 Task: Sort the products in the category "Kid's Vitamins & Supplements" by relevance.
Action: Mouse moved to (253, 118)
Screenshot: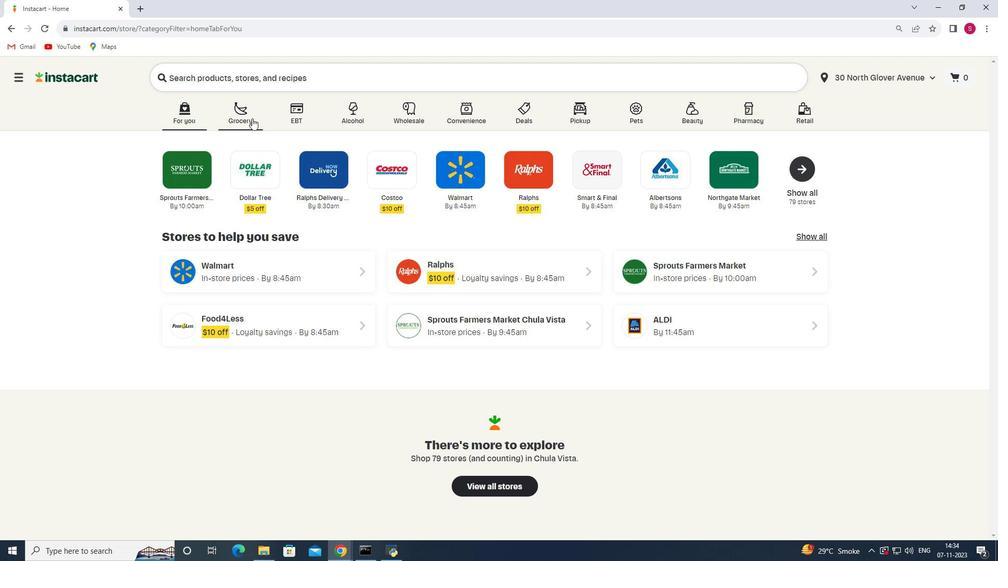 
Action: Mouse pressed left at (253, 118)
Screenshot: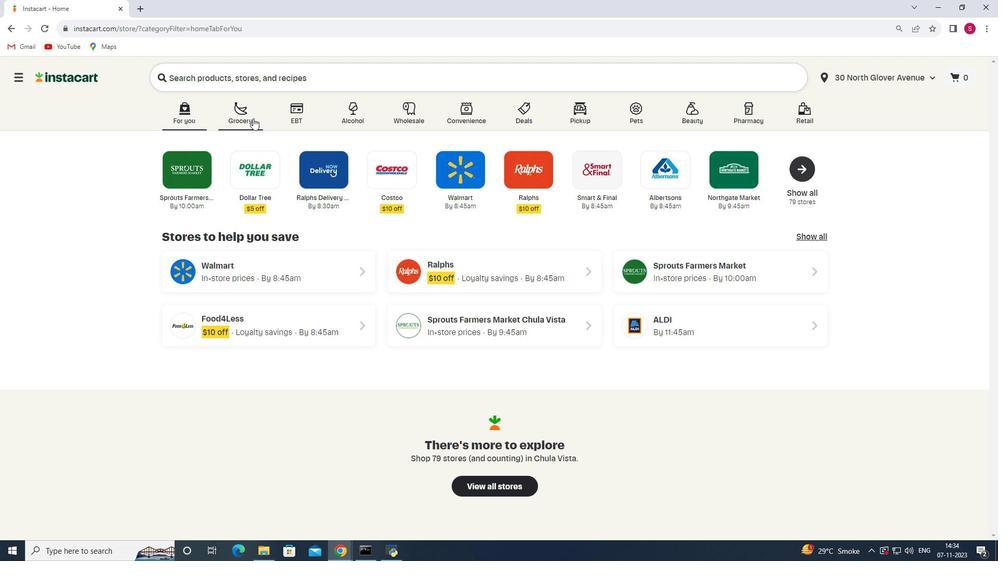 
Action: Mouse moved to (256, 299)
Screenshot: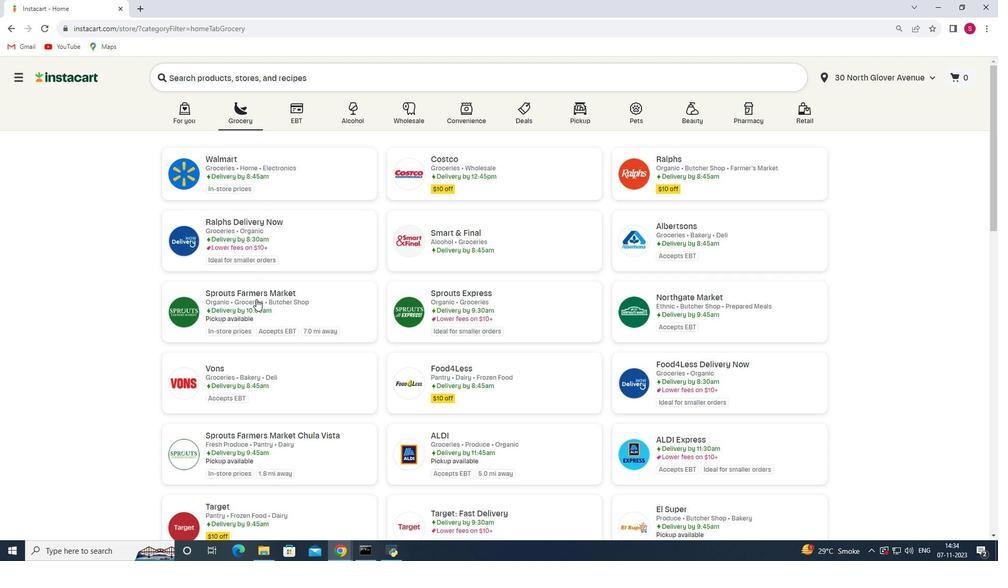 
Action: Mouse pressed left at (256, 299)
Screenshot: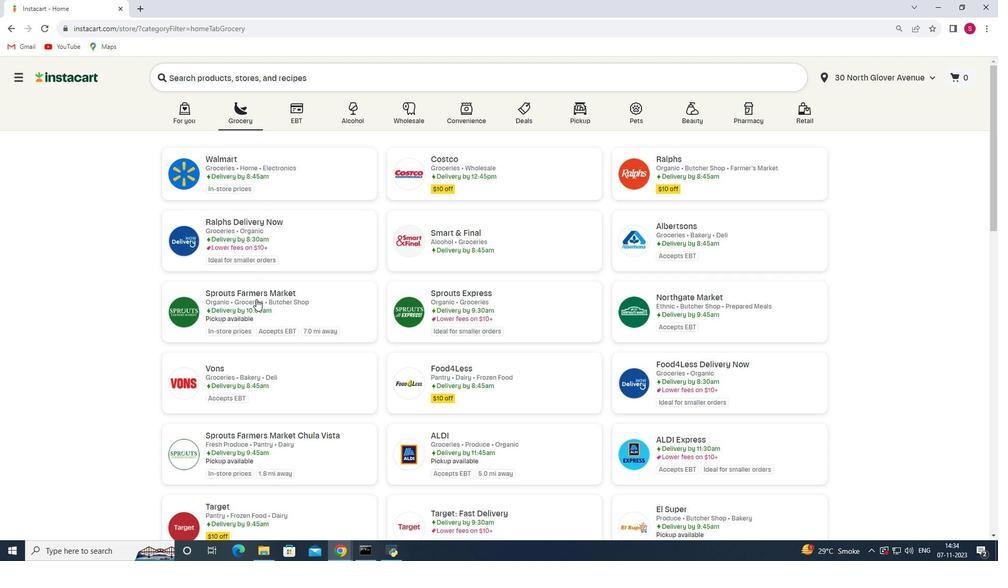 
Action: Mouse moved to (93, 323)
Screenshot: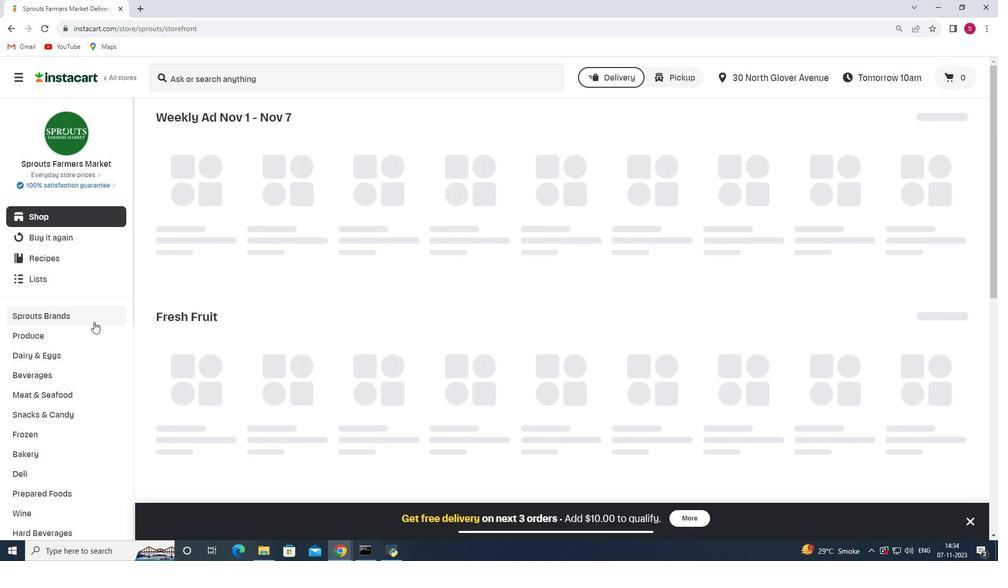 
Action: Mouse scrolled (93, 322) with delta (0, 0)
Screenshot: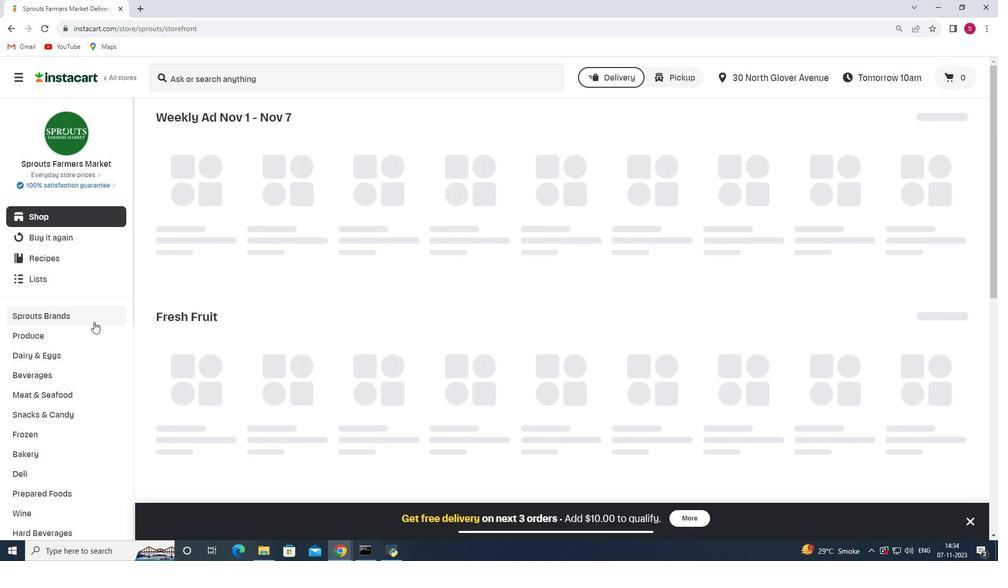 
Action: Mouse scrolled (93, 322) with delta (0, 0)
Screenshot: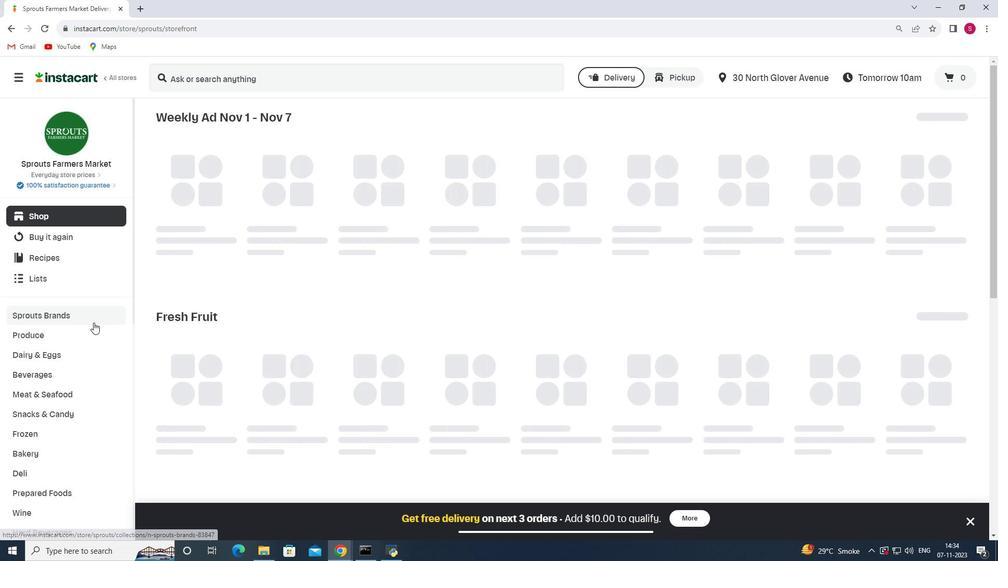 
Action: Mouse scrolled (93, 322) with delta (0, 0)
Screenshot: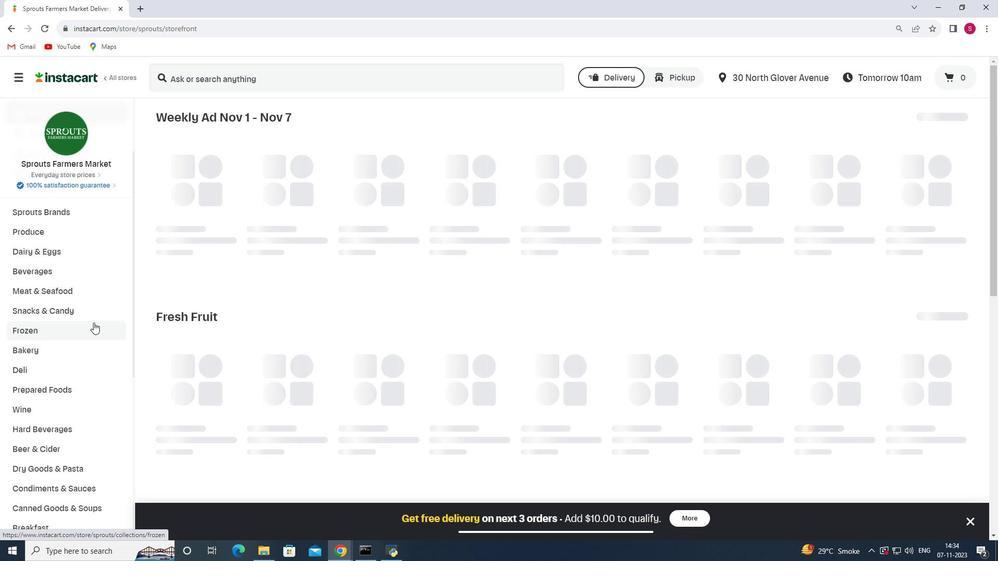 
Action: Mouse scrolled (93, 322) with delta (0, 0)
Screenshot: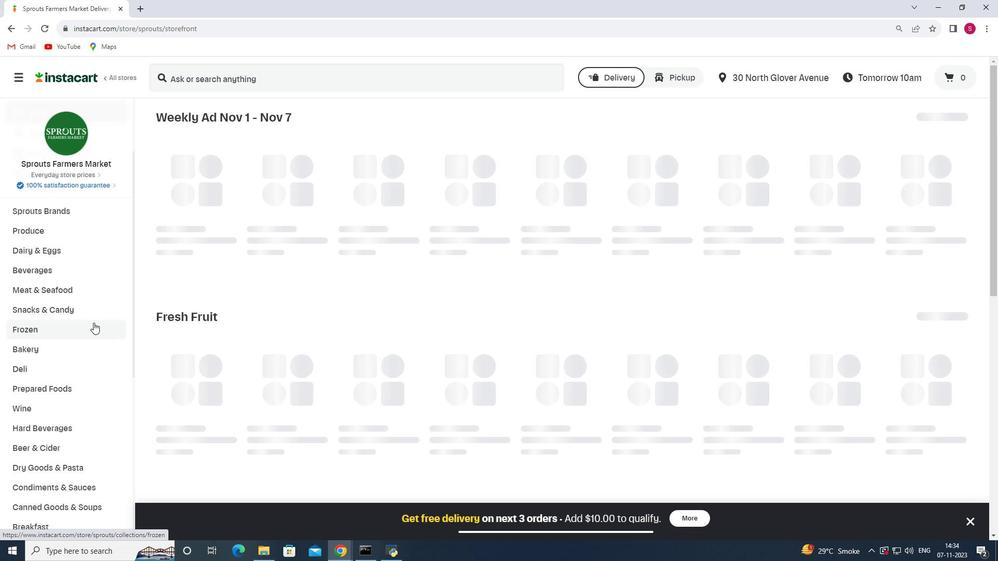 
Action: Mouse moved to (64, 315)
Screenshot: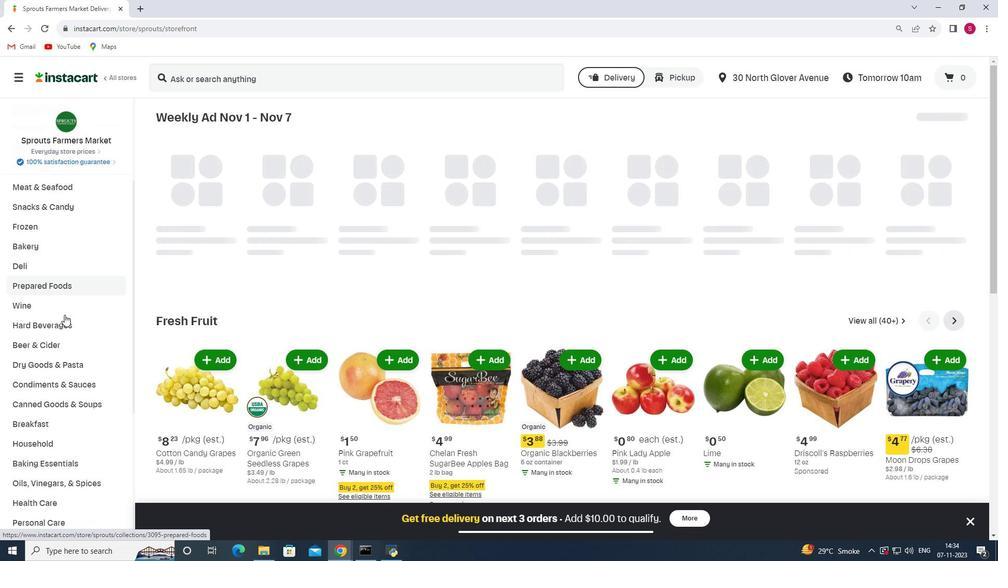 
Action: Mouse scrolled (64, 314) with delta (0, 0)
Screenshot: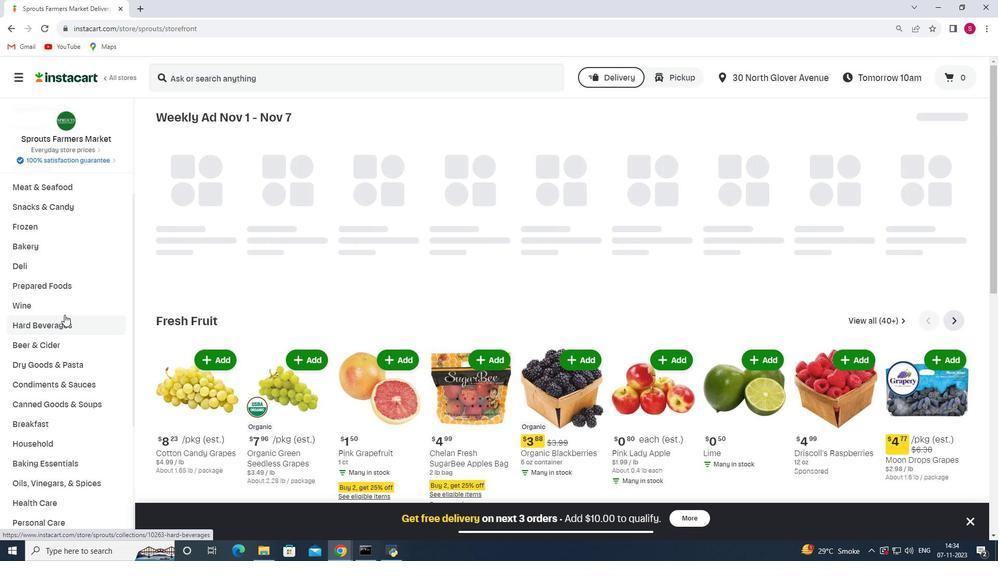 
Action: Mouse scrolled (64, 314) with delta (0, 0)
Screenshot: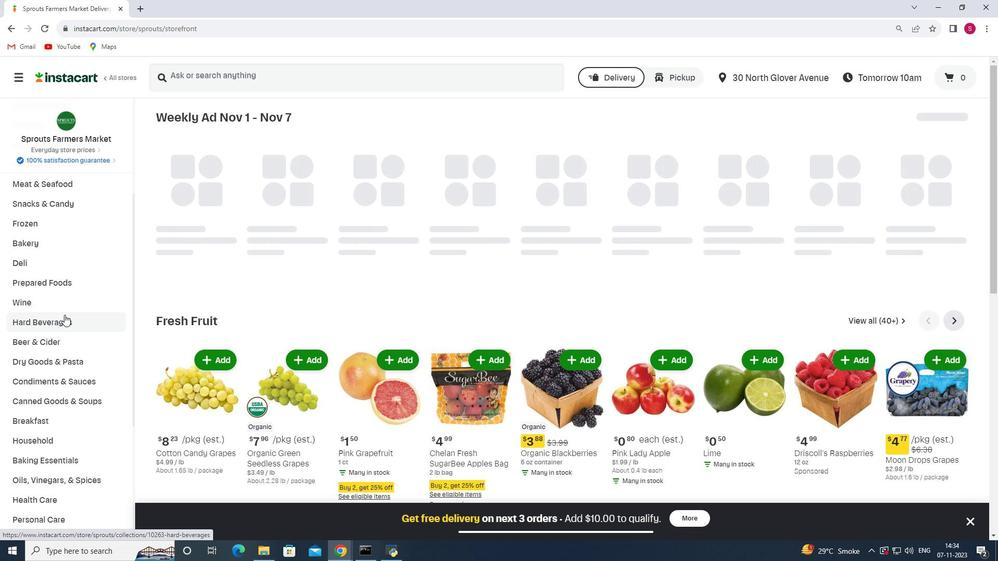 
Action: Mouse moved to (63, 315)
Screenshot: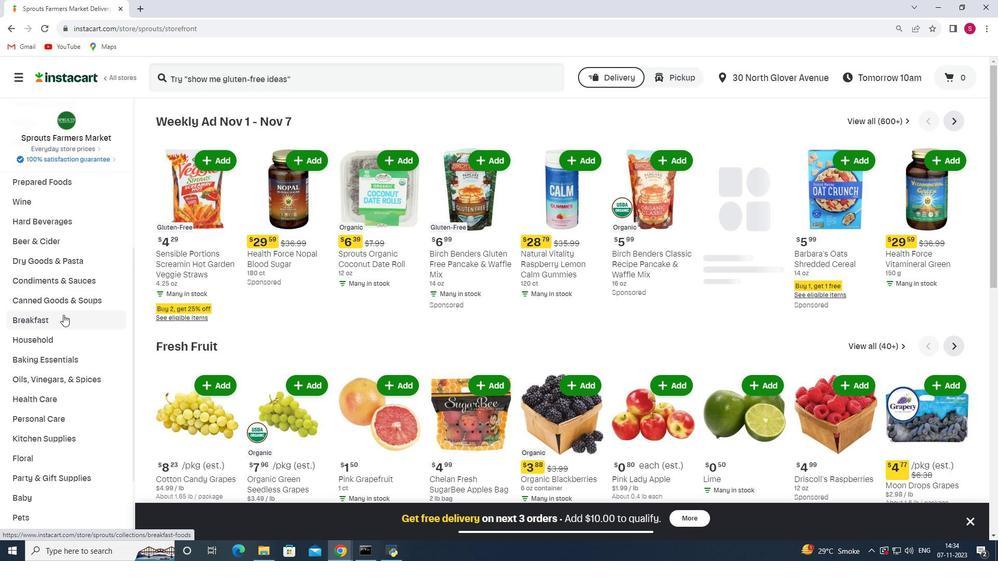 
Action: Mouse scrolled (63, 314) with delta (0, 0)
Screenshot: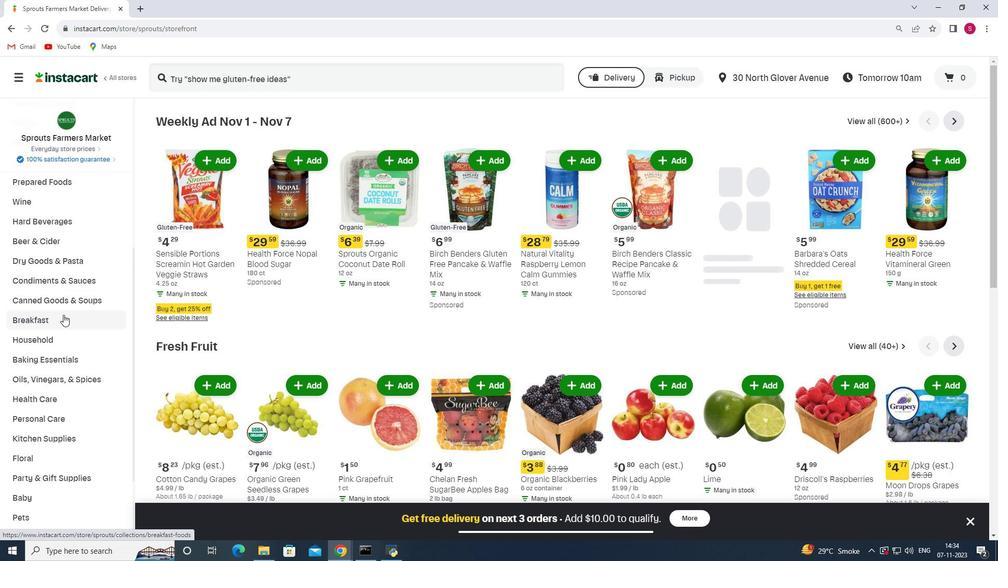 
Action: Mouse moved to (53, 347)
Screenshot: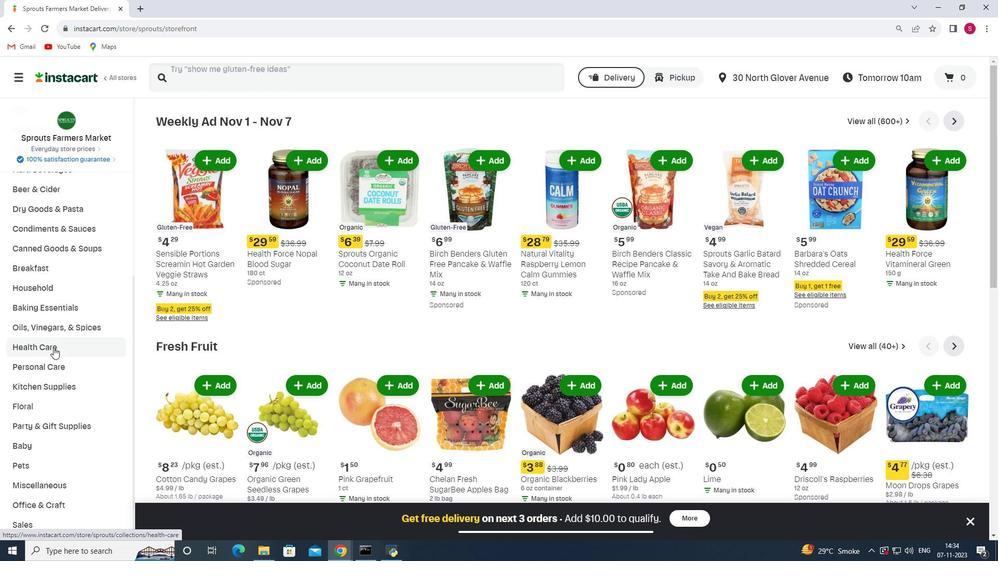 
Action: Mouse pressed left at (53, 347)
Screenshot: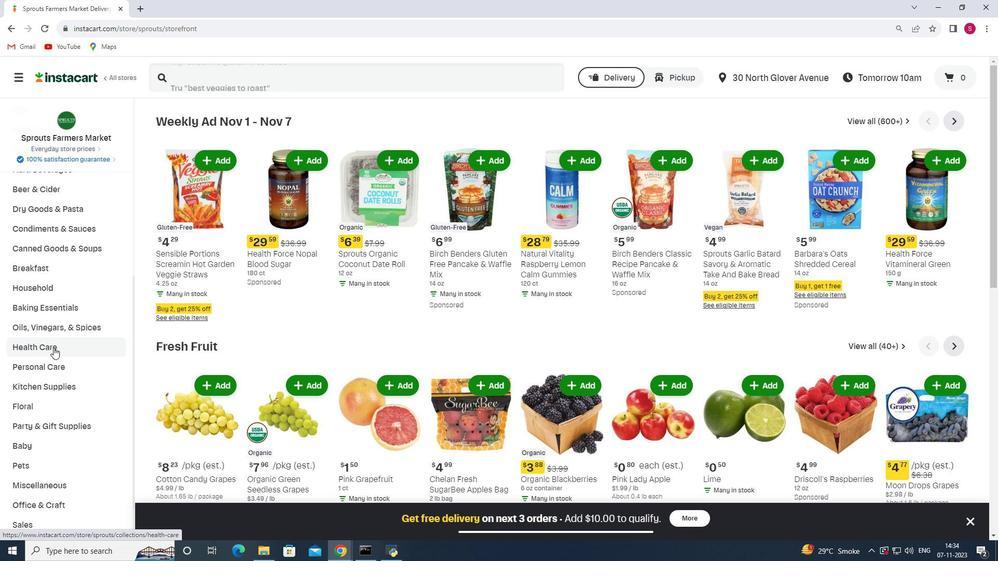 
Action: Mouse moved to (356, 139)
Screenshot: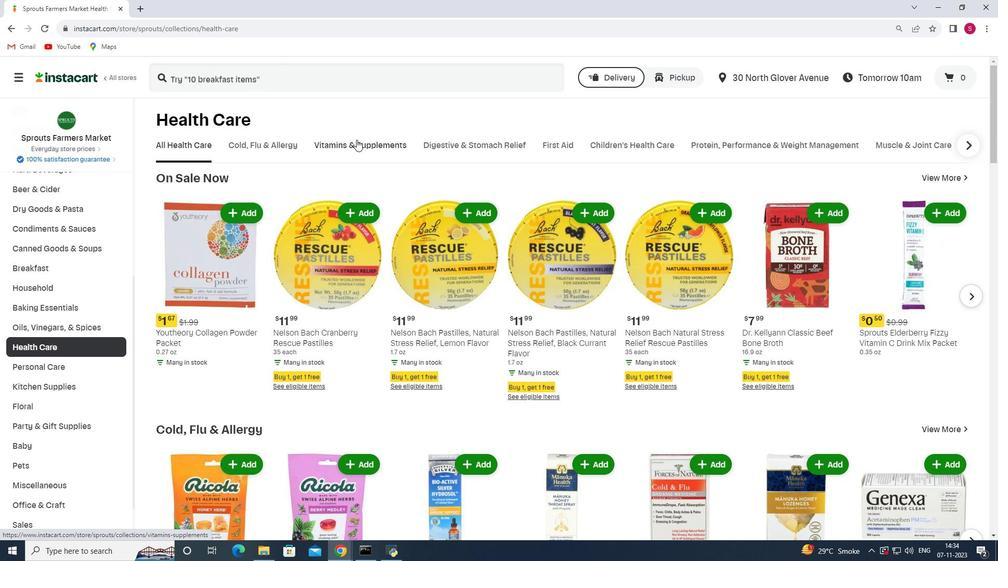 
Action: Mouse pressed left at (356, 139)
Screenshot: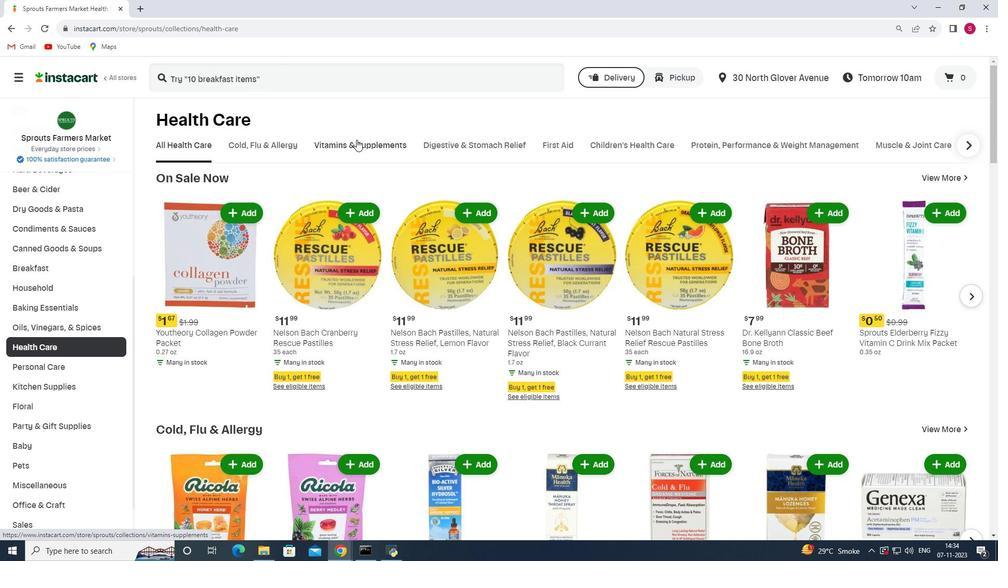 
Action: Mouse moved to (359, 145)
Screenshot: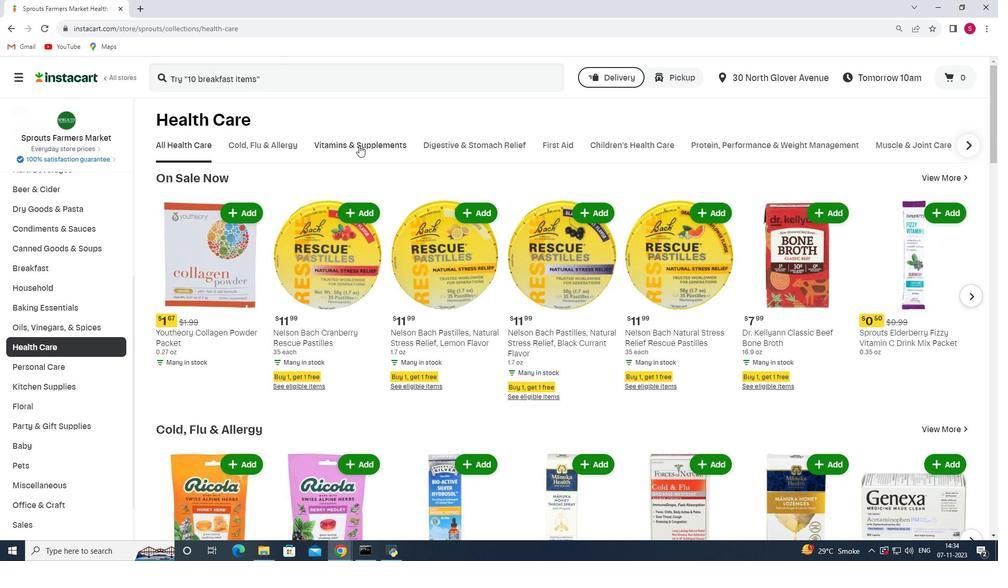 
Action: Mouse pressed left at (359, 145)
Screenshot: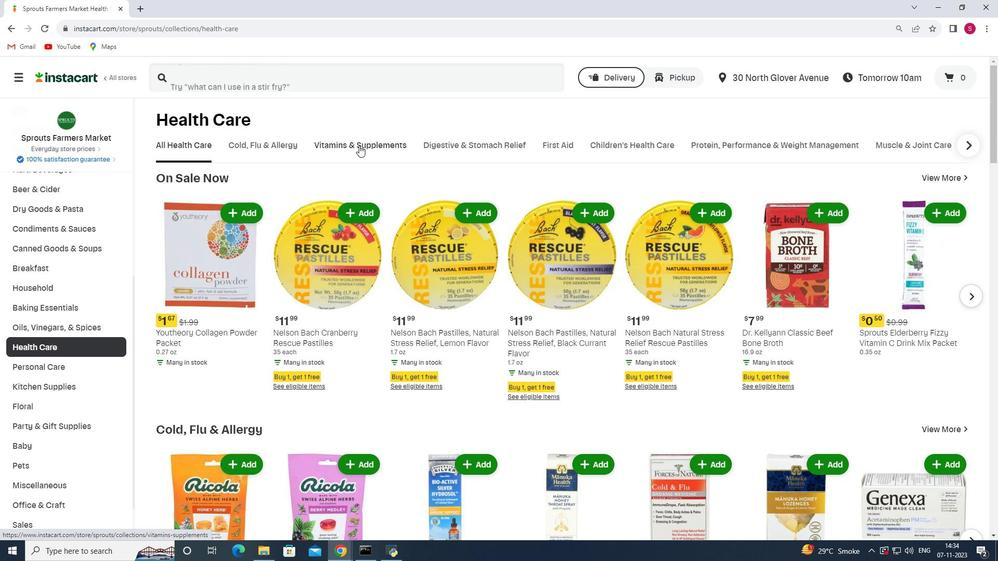 
Action: Mouse moved to (630, 189)
Screenshot: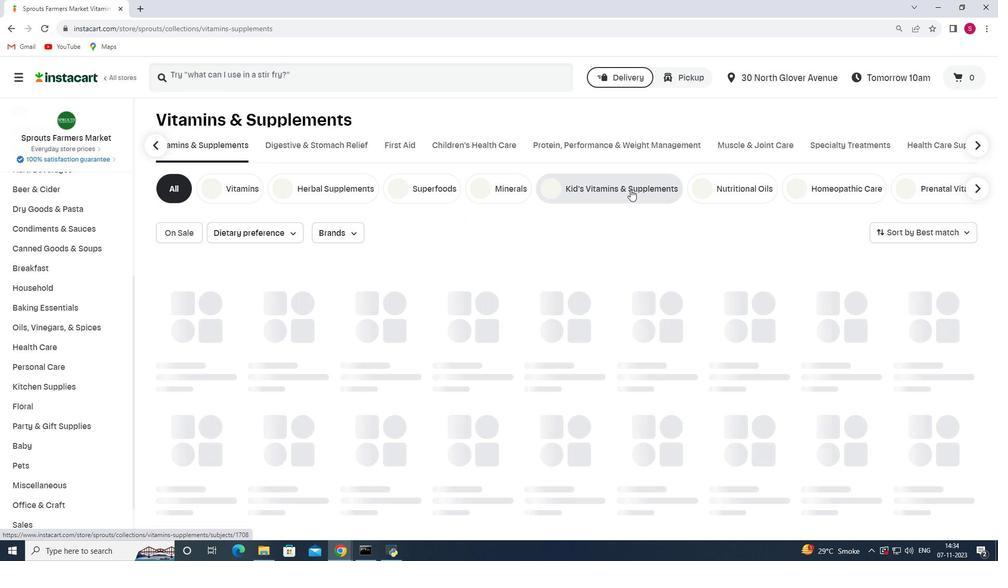 
Action: Mouse pressed left at (630, 189)
Screenshot: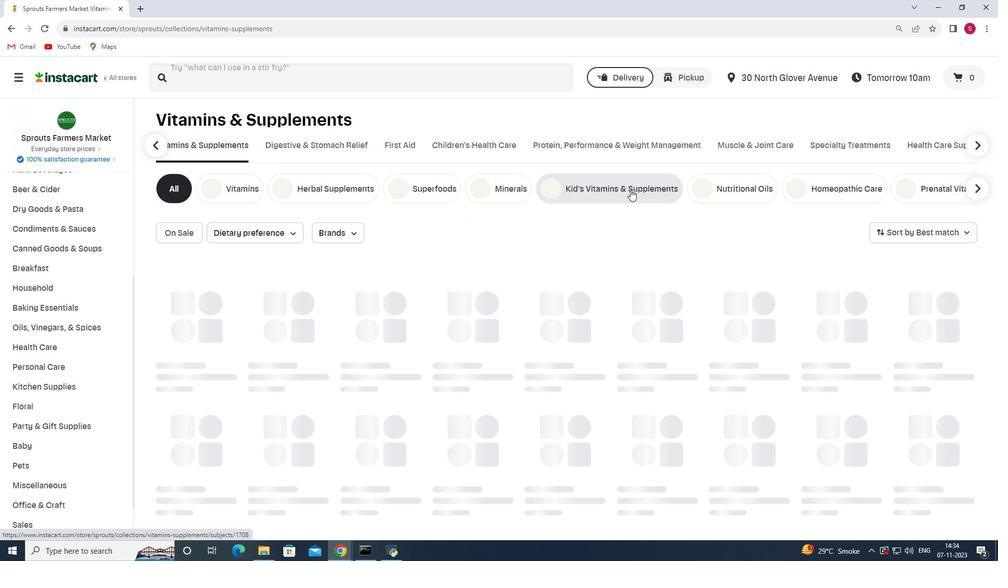 
Action: Mouse moved to (915, 231)
Screenshot: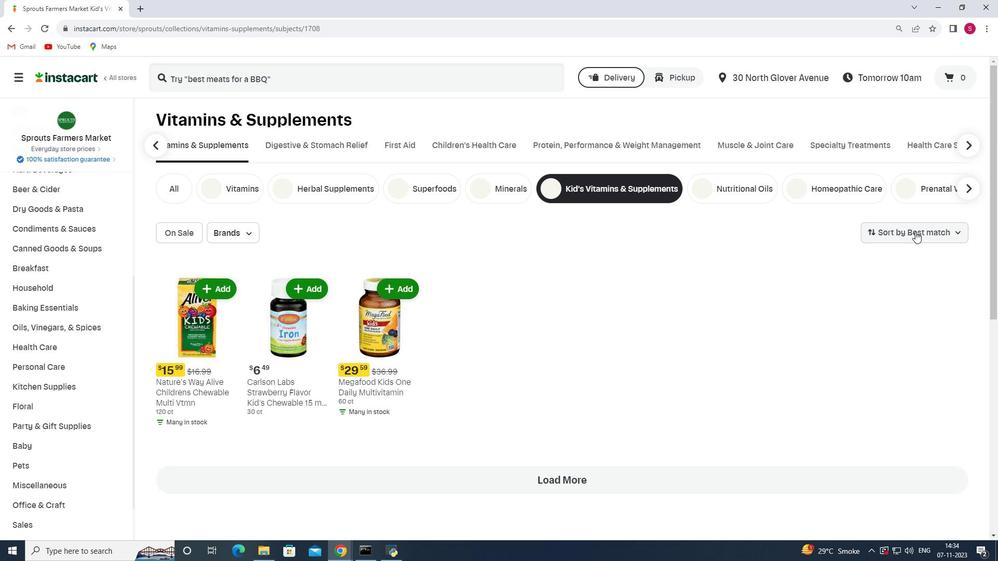 
Action: Mouse pressed left at (915, 231)
Screenshot: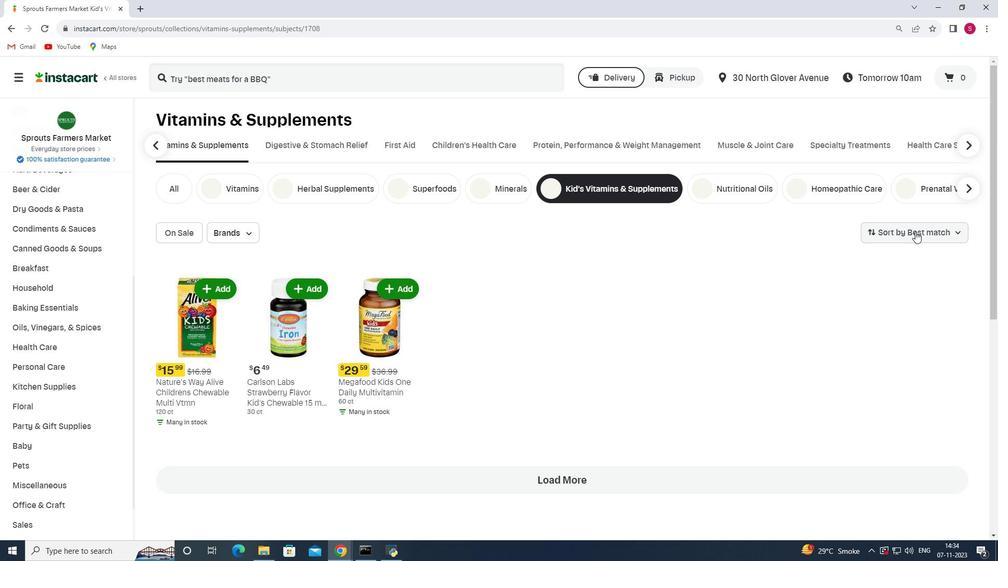 
Action: Mouse moved to (918, 379)
Screenshot: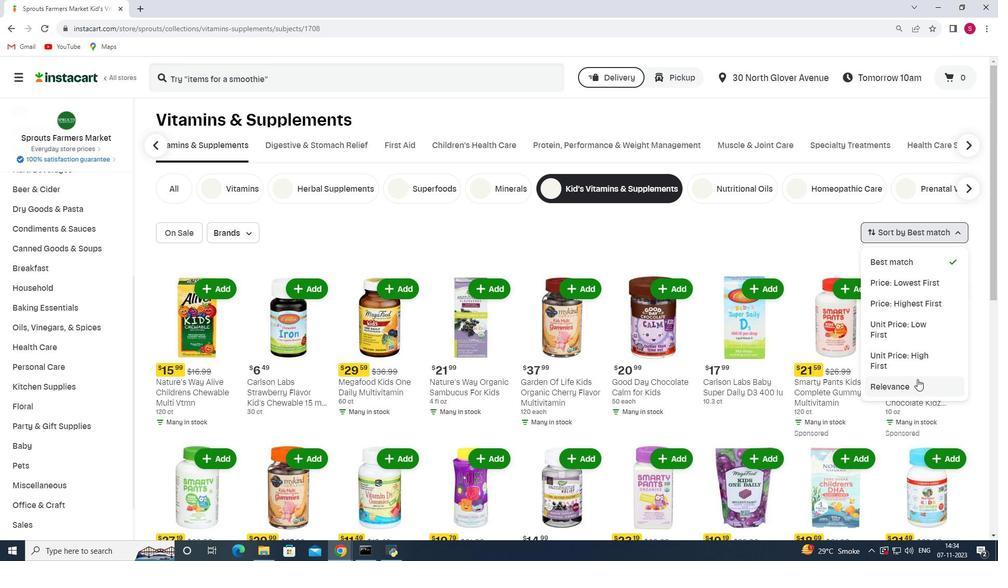 
Action: Mouse pressed left at (918, 379)
Screenshot: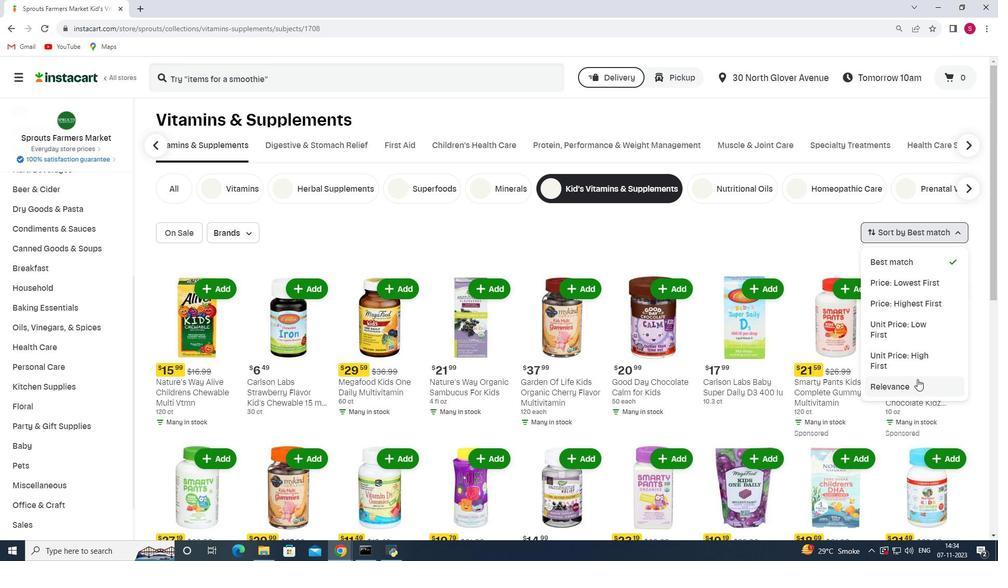 
